Task: Write "A+" grade.
Action: Mouse moved to (650, 89)
Screenshot: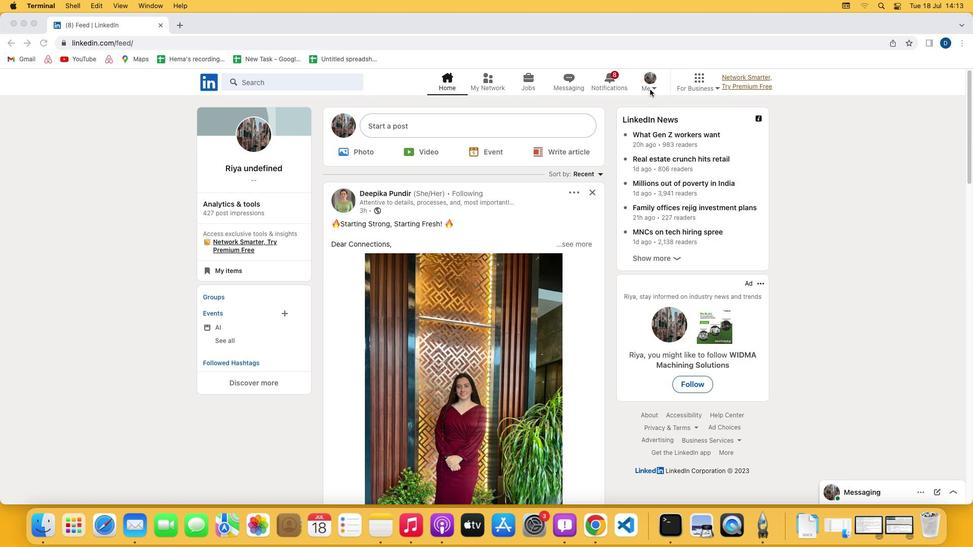 
Action: Mouse pressed left at (650, 89)
Screenshot: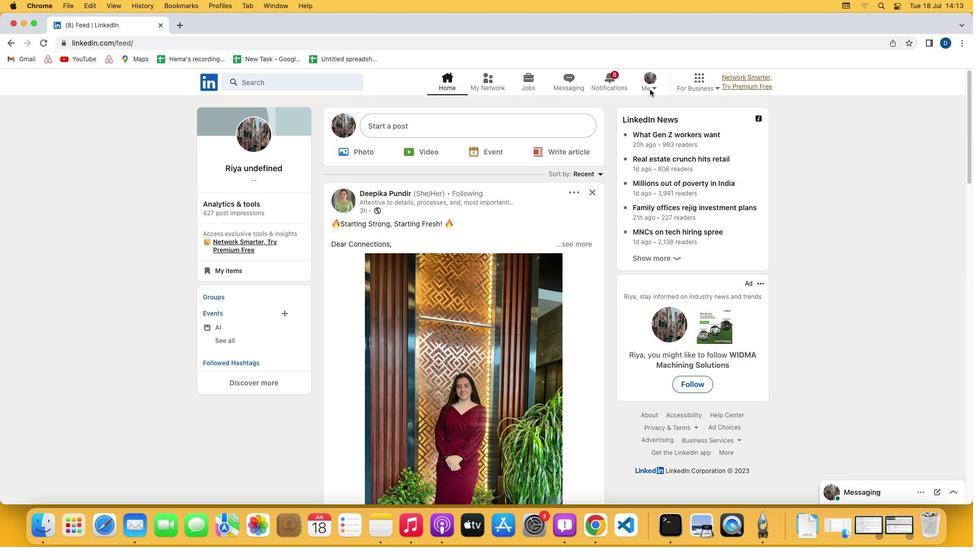 
Action: Mouse moved to (652, 87)
Screenshot: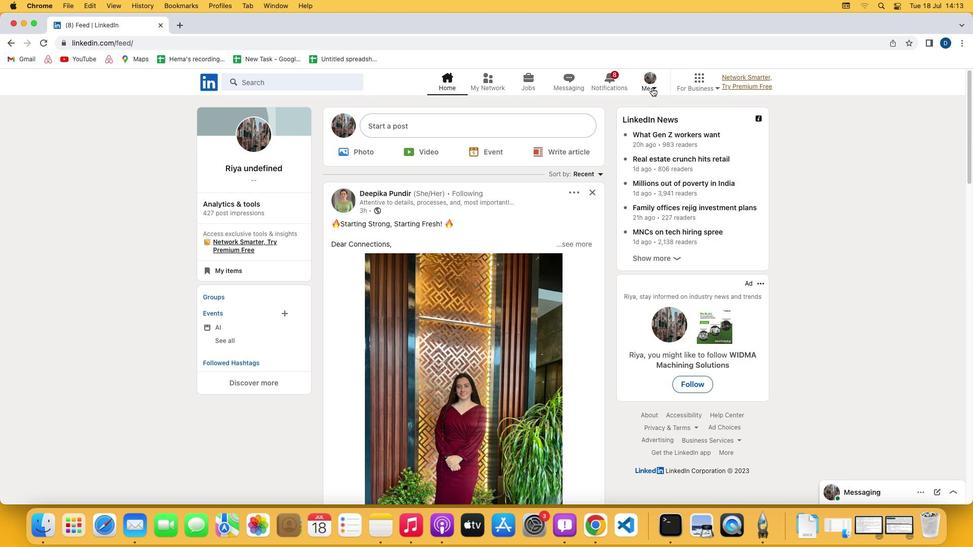 
Action: Mouse pressed left at (652, 87)
Screenshot: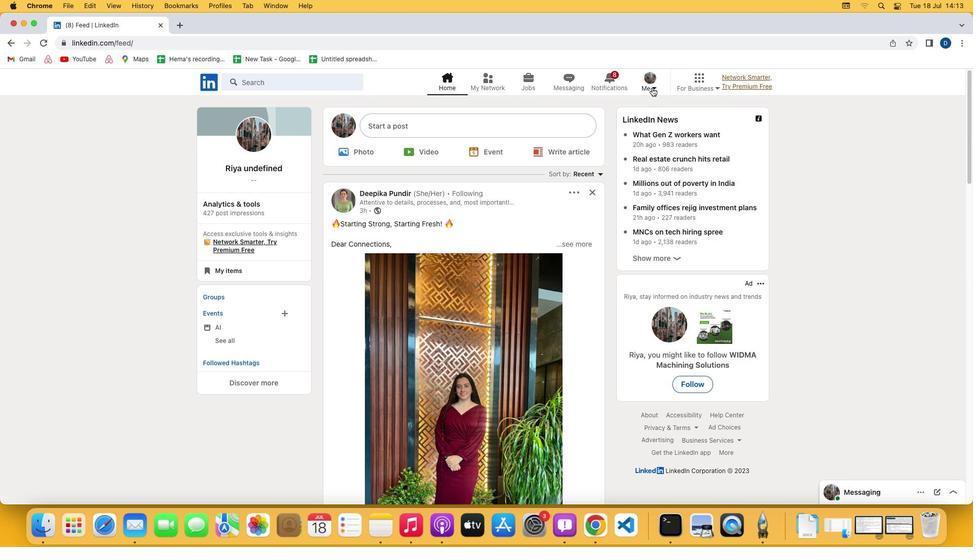 
Action: Mouse moved to (605, 136)
Screenshot: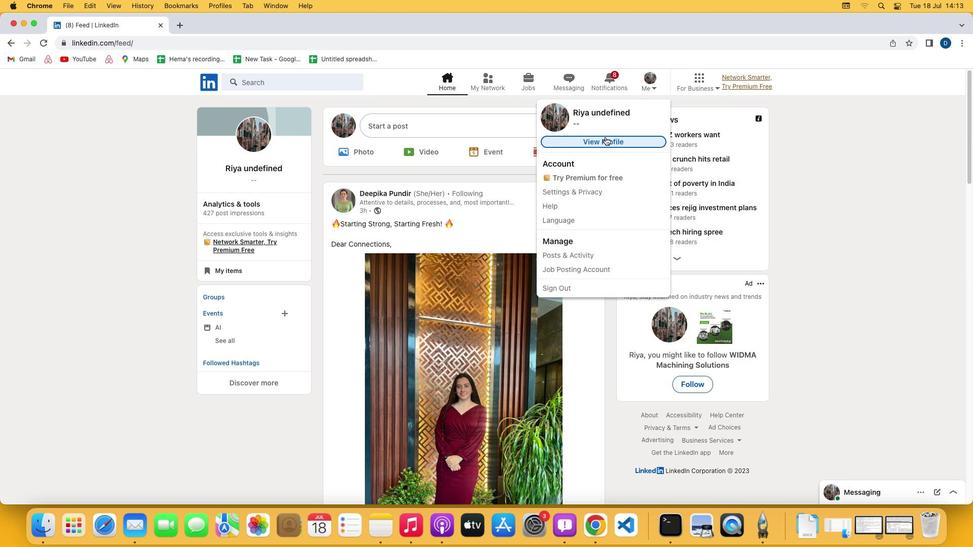
Action: Mouse pressed left at (605, 136)
Screenshot: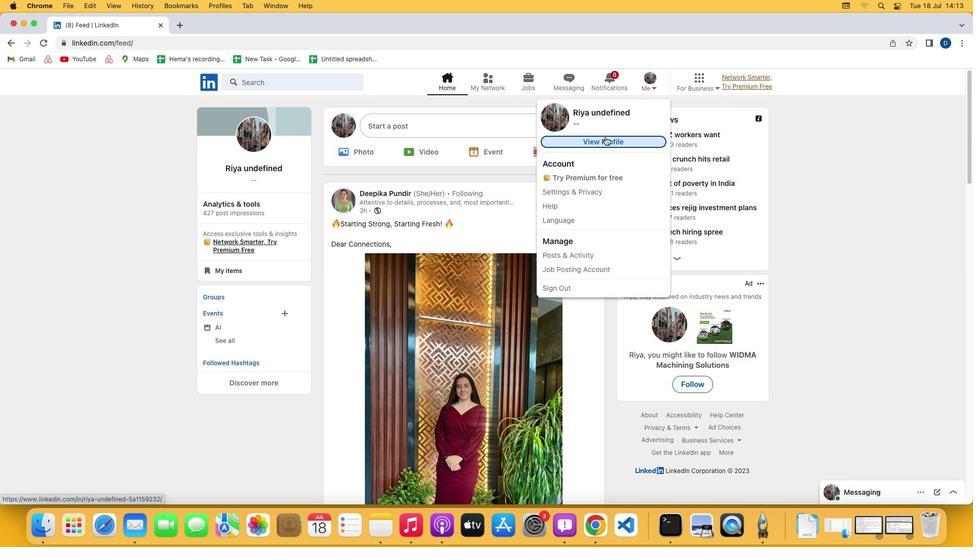 
Action: Mouse moved to (315, 339)
Screenshot: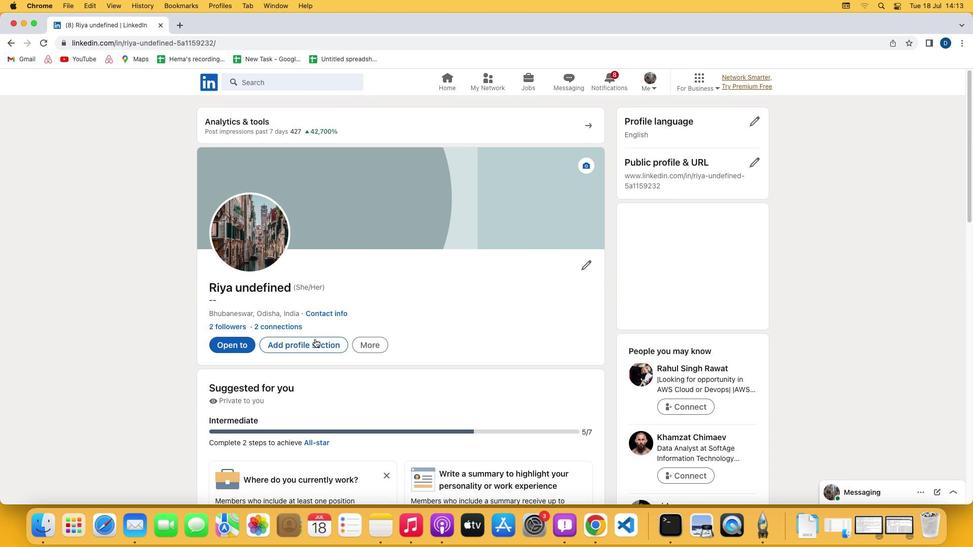 
Action: Mouse pressed left at (315, 339)
Screenshot: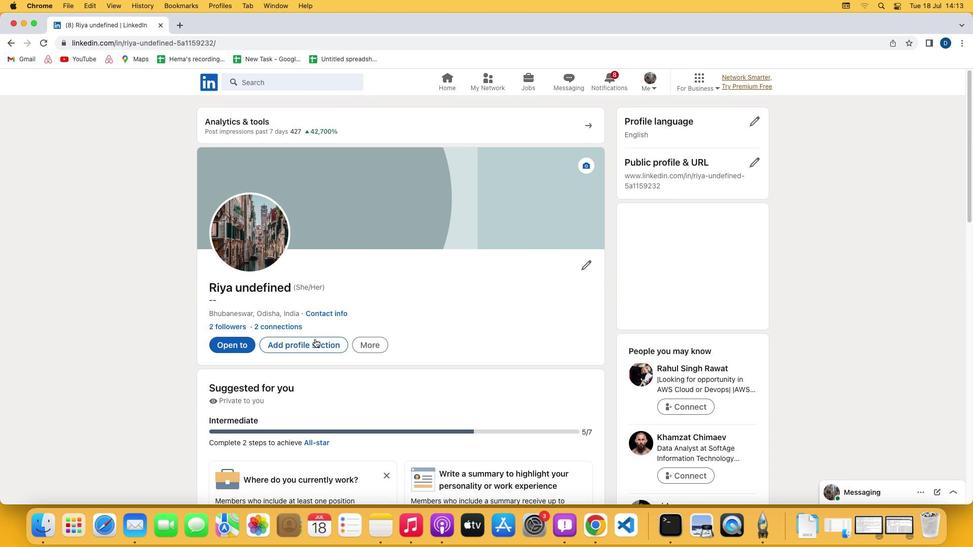 
Action: Mouse moved to (382, 195)
Screenshot: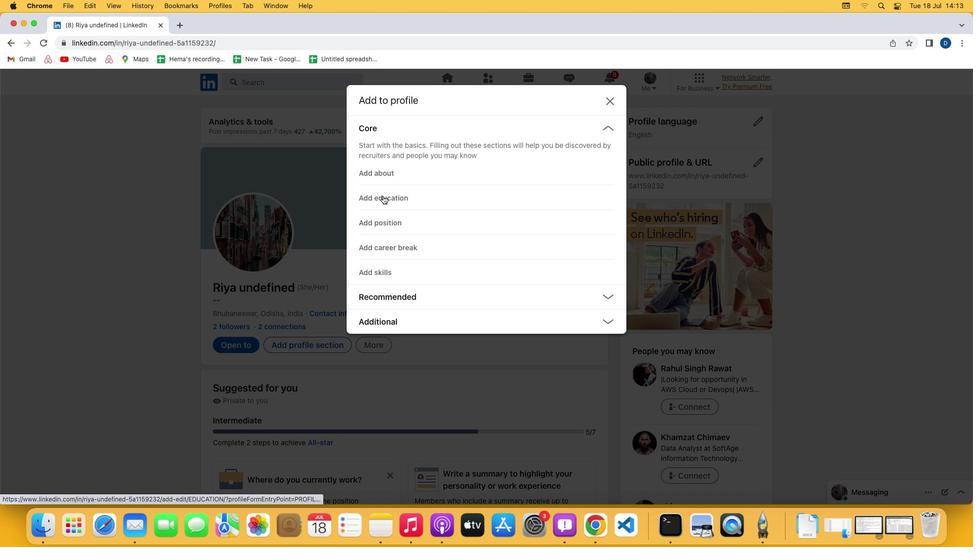 
Action: Mouse pressed left at (382, 195)
Screenshot: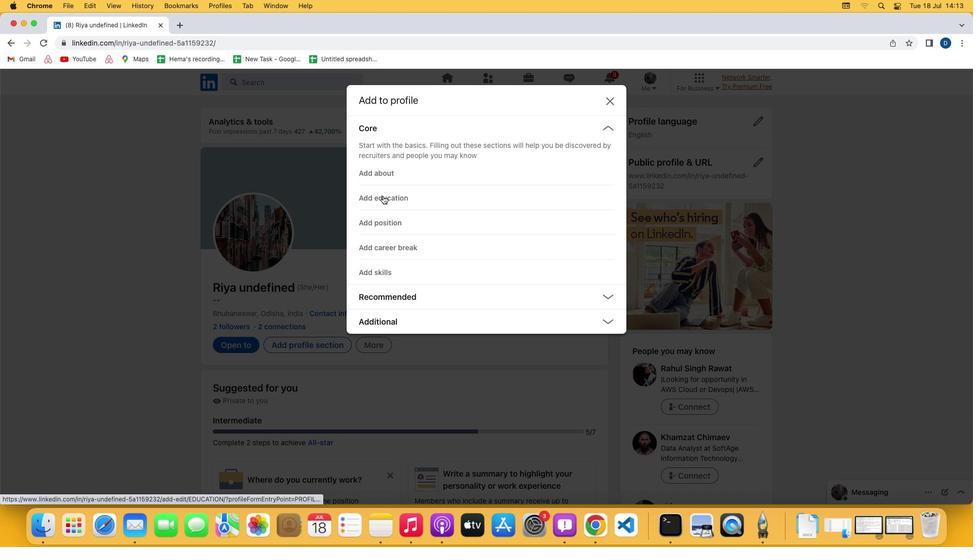 
Action: Mouse moved to (405, 345)
Screenshot: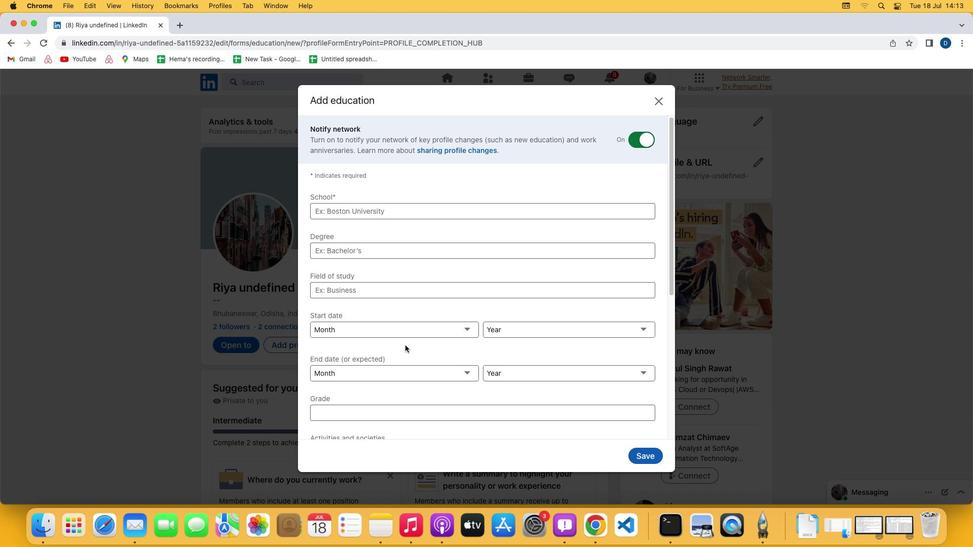 
Action: Mouse scrolled (405, 345) with delta (0, 0)
Screenshot: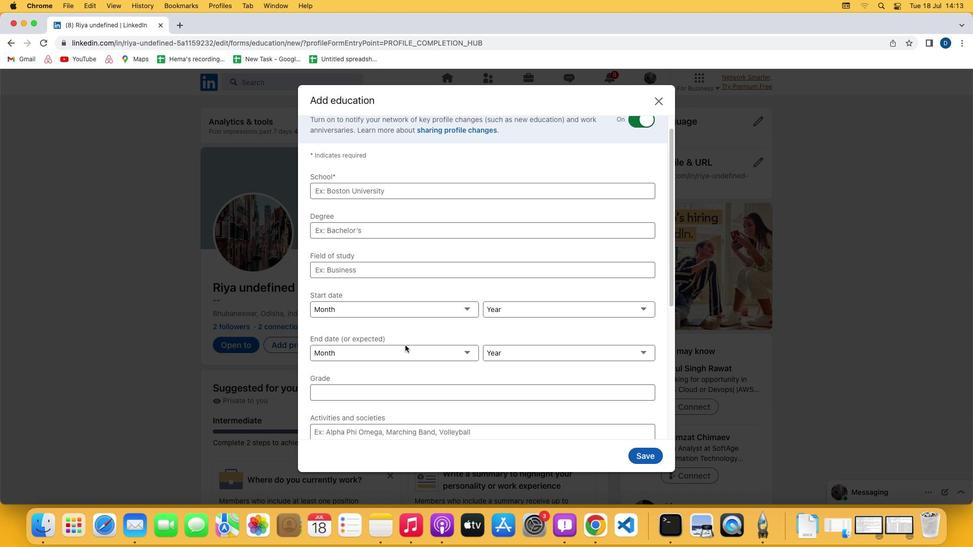 
Action: Mouse scrolled (405, 345) with delta (0, 0)
Screenshot: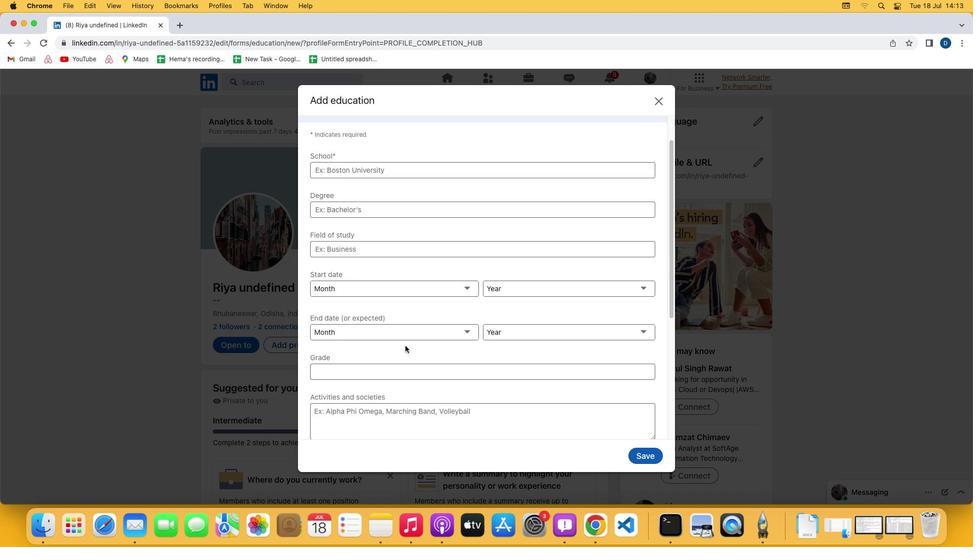 
Action: Mouse scrolled (405, 345) with delta (0, -1)
Screenshot: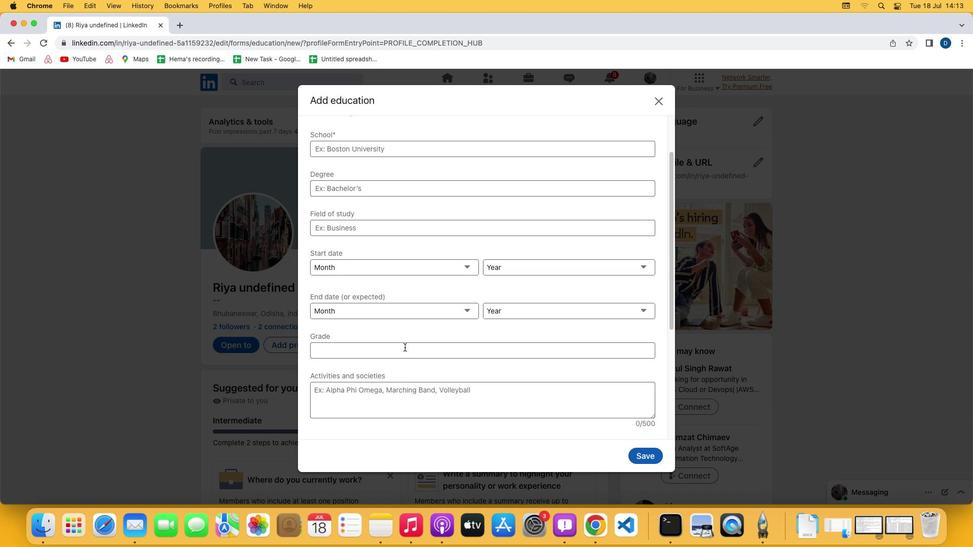 
Action: Mouse moved to (367, 328)
Screenshot: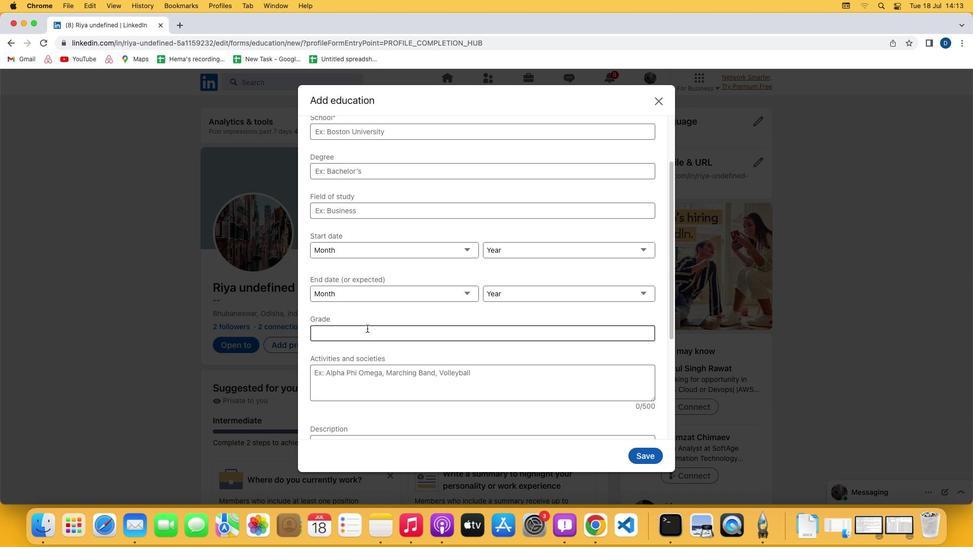 
Action: Mouse pressed left at (367, 328)
Screenshot: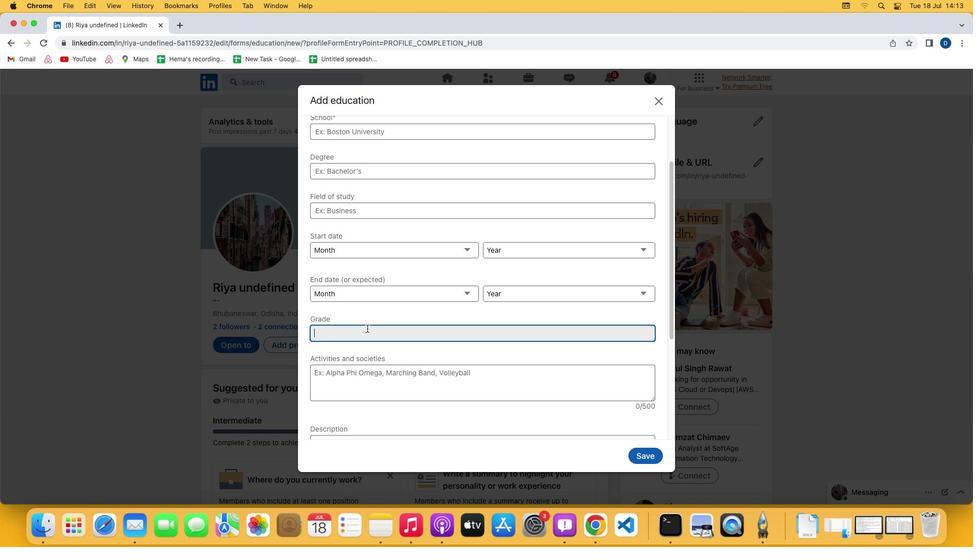 
Action: Mouse moved to (366, 334)
Screenshot: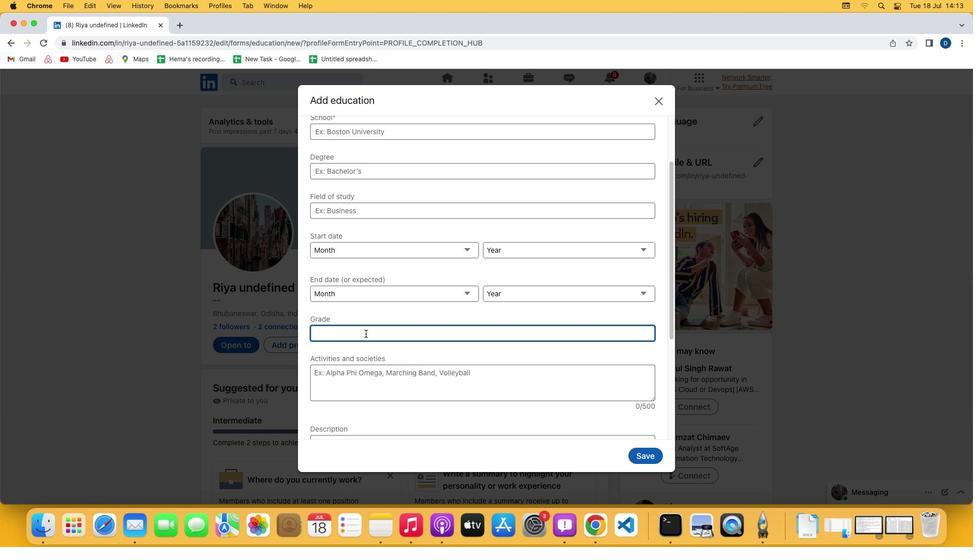 
Action: Key pressed Key.shift'A'Key.shift_r'+'
Screenshot: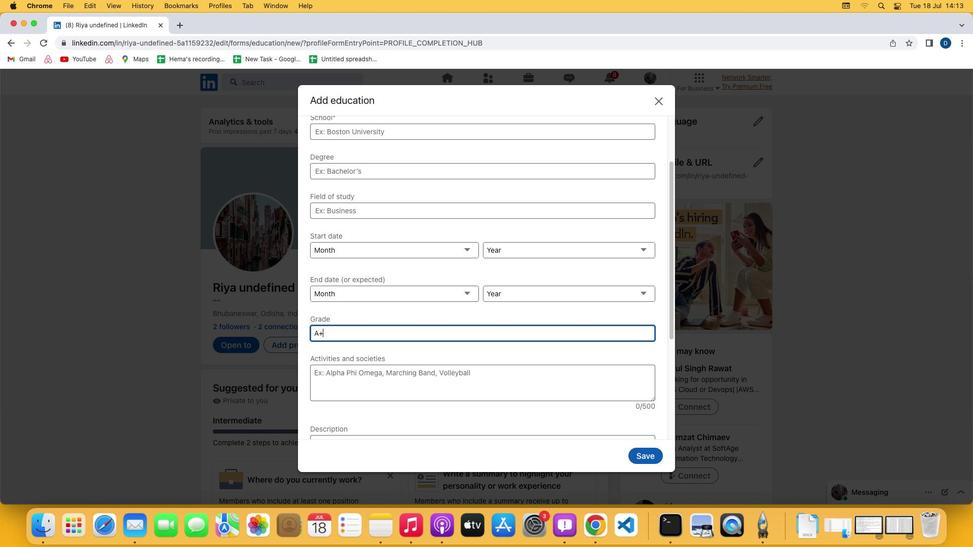 
